 Task: Show a guide in the drawing.
Action: Mouse moved to (99, 88)
Screenshot: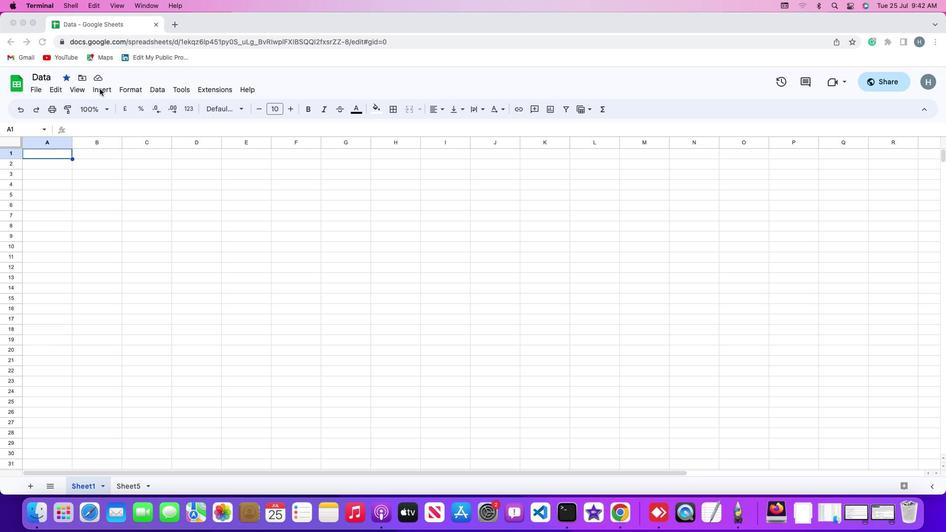 
Action: Mouse pressed left at (99, 88)
Screenshot: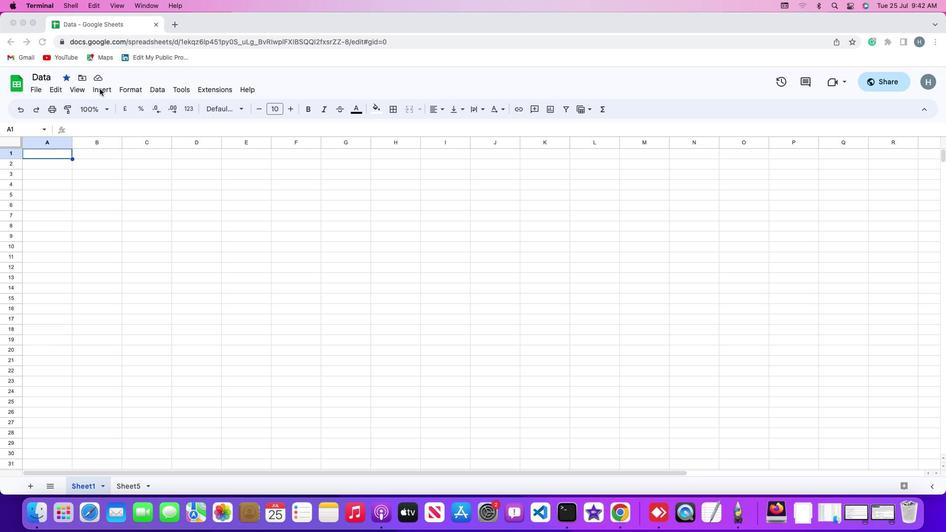 
Action: Mouse moved to (100, 88)
Screenshot: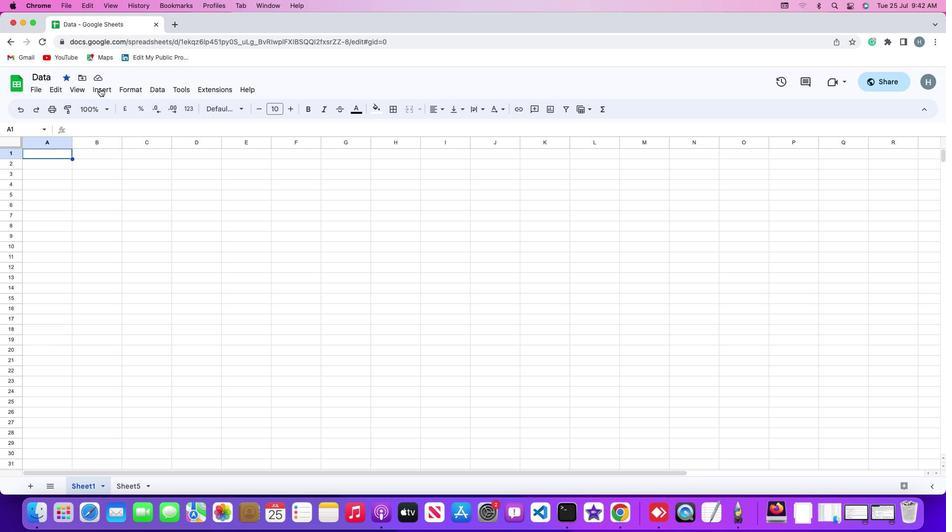 
Action: Mouse pressed left at (100, 88)
Screenshot: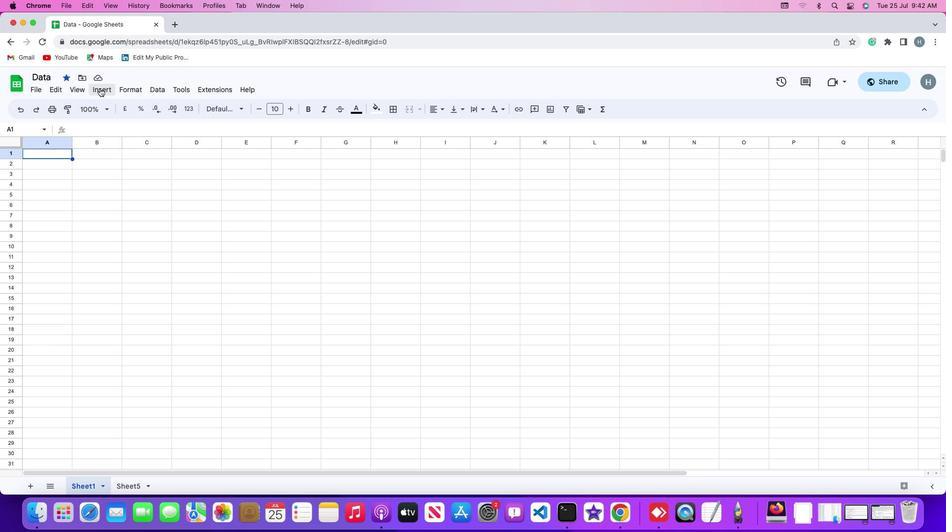 
Action: Mouse moved to (126, 225)
Screenshot: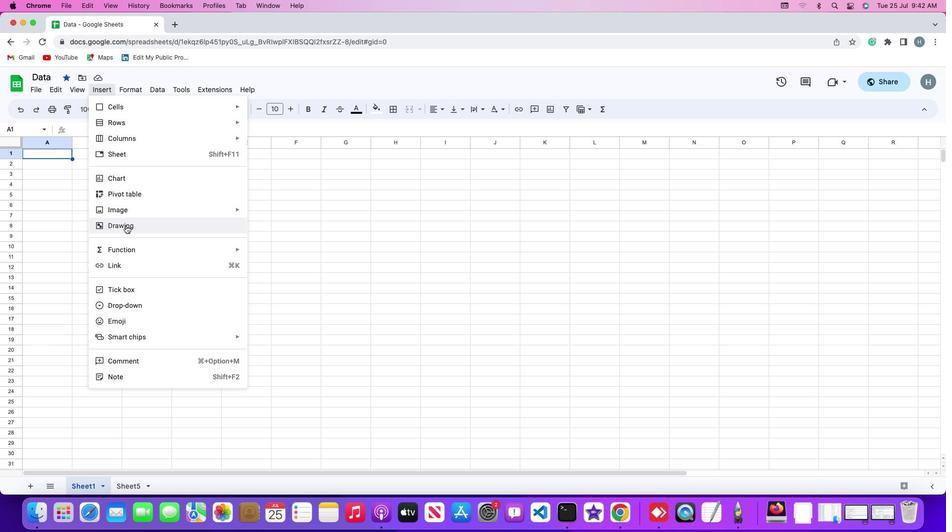 
Action: Mouse pressed left at (126, 225)
Screenshot: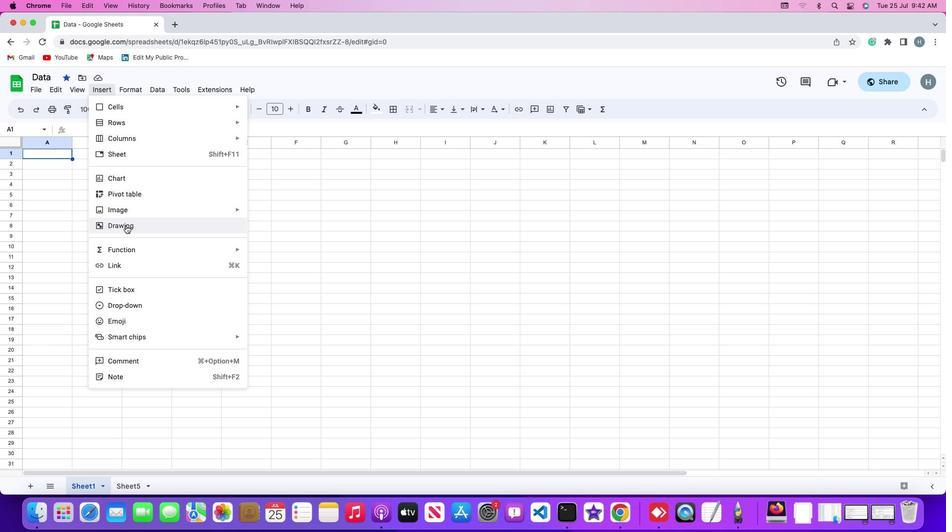 
Action: Mouse moved to (275, 125)
Screenshot: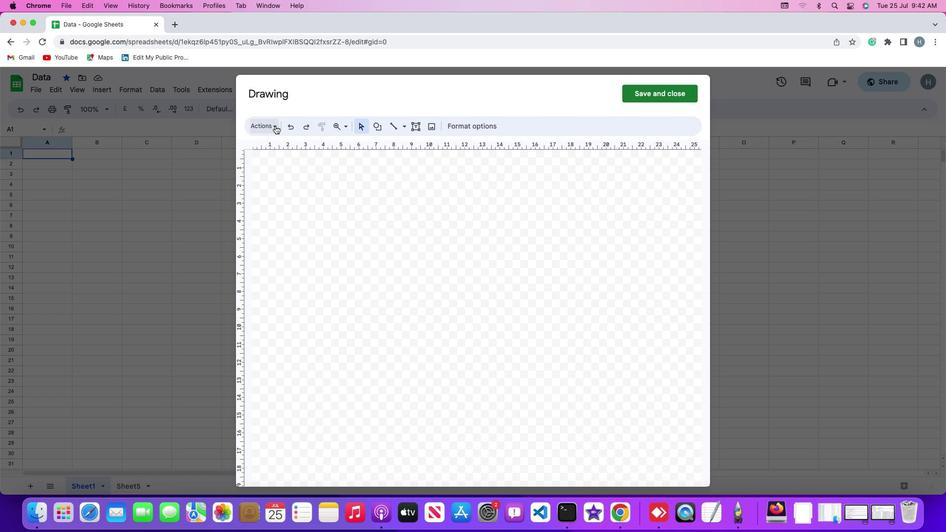 
Action: Mouse pressed left at (275, 125)
Screenshot: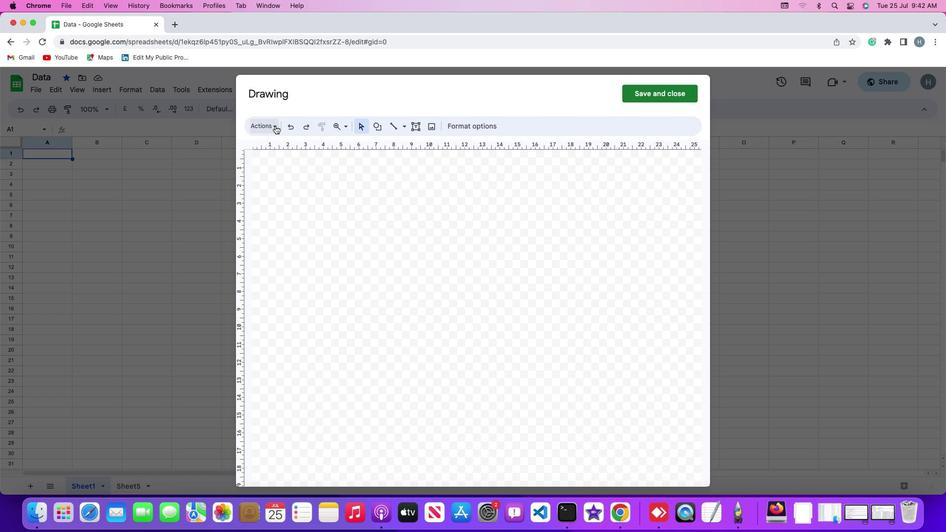 
Action: Mouse moved to (466, 294)
Screenshot: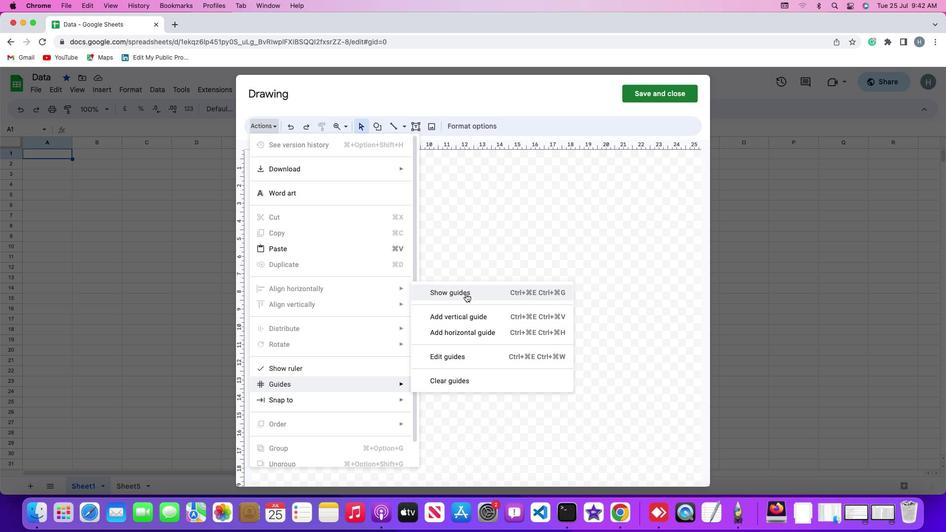 
Action: Mouse pressed left at (466, 294)
Screenshot: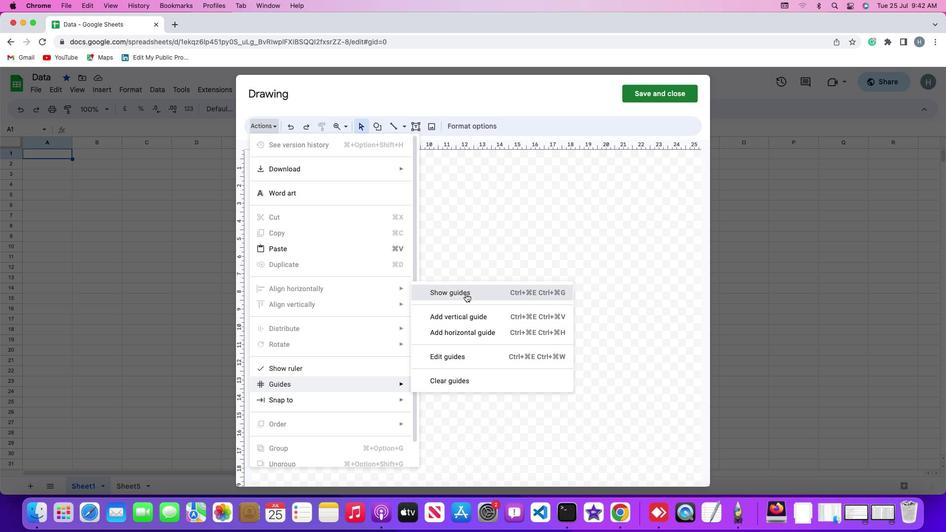 
Action: Mouse moved to (466, 284)
Screenshot: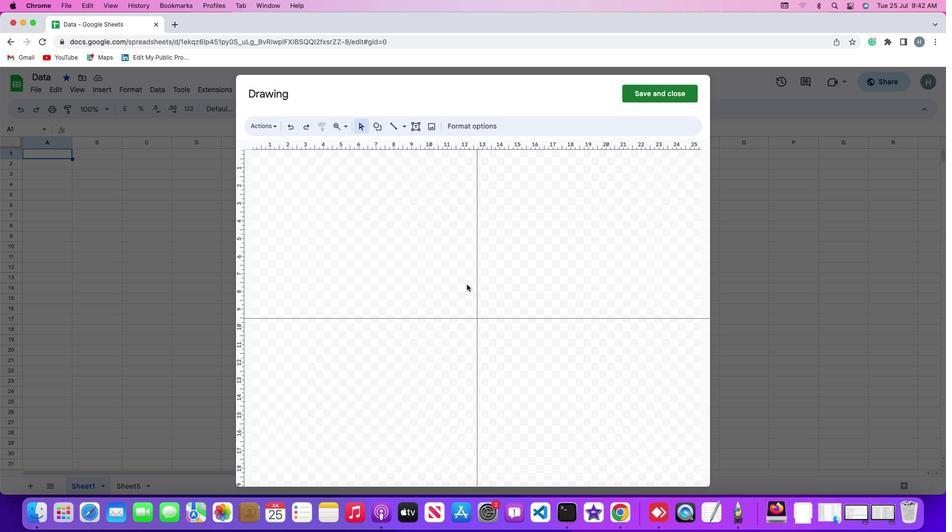 
